 Task: Manage the "Campaign list" page in the site builder.
Action: Mouse moved to (1095, 81)
Screenshot: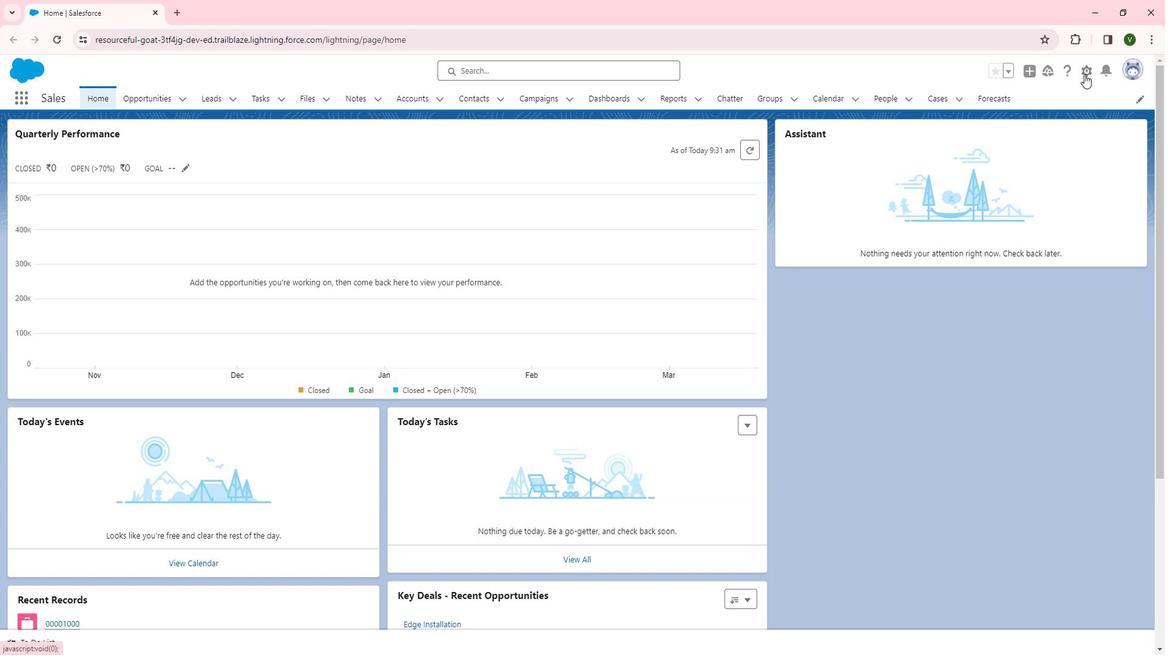 
Action: Mouse pressed left at (1095, 81)
Screenshot: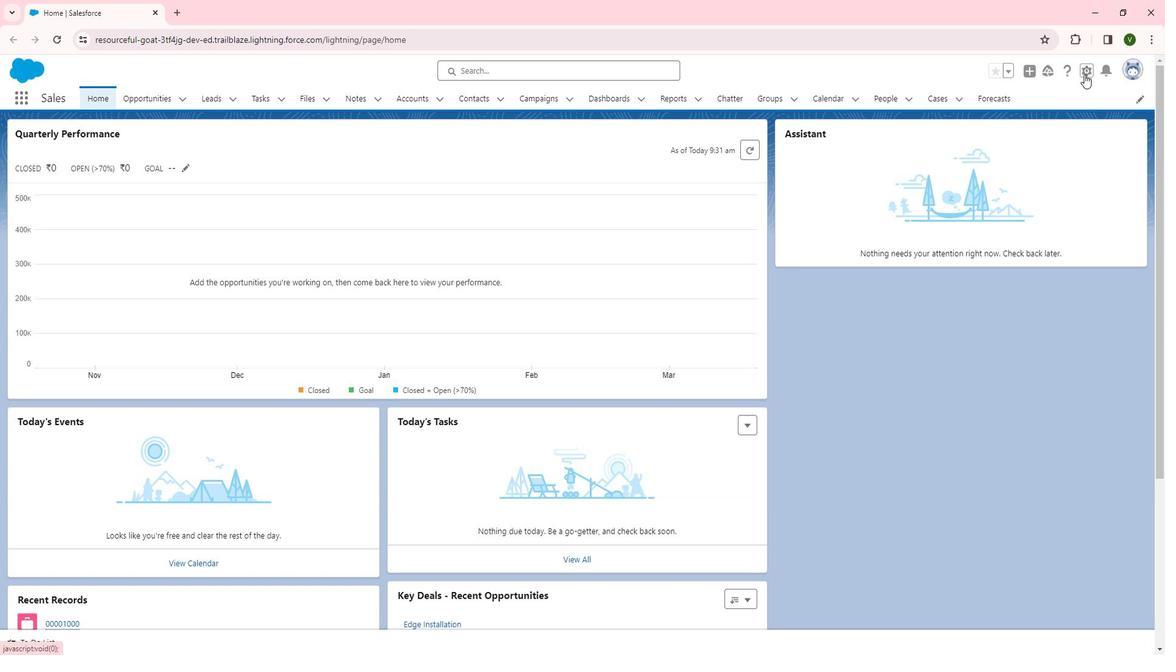 
Action: Mouse moved to (1059, 111)
Screenshot: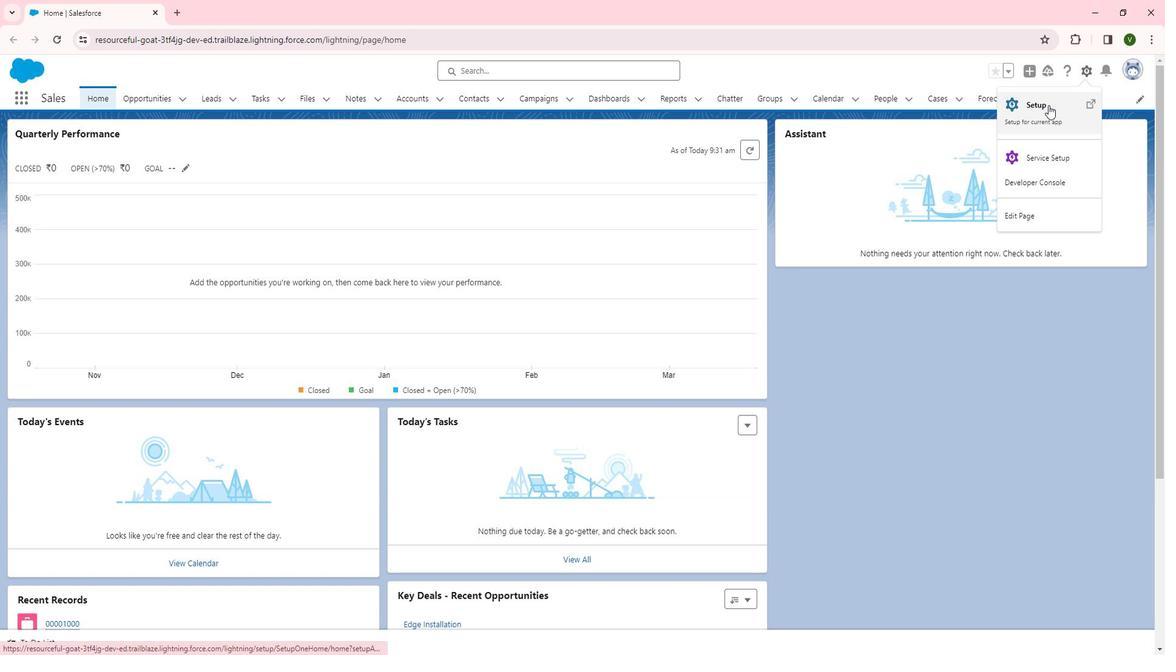 
Action: Mouse pressed left at (1059, 111)
Screenshot: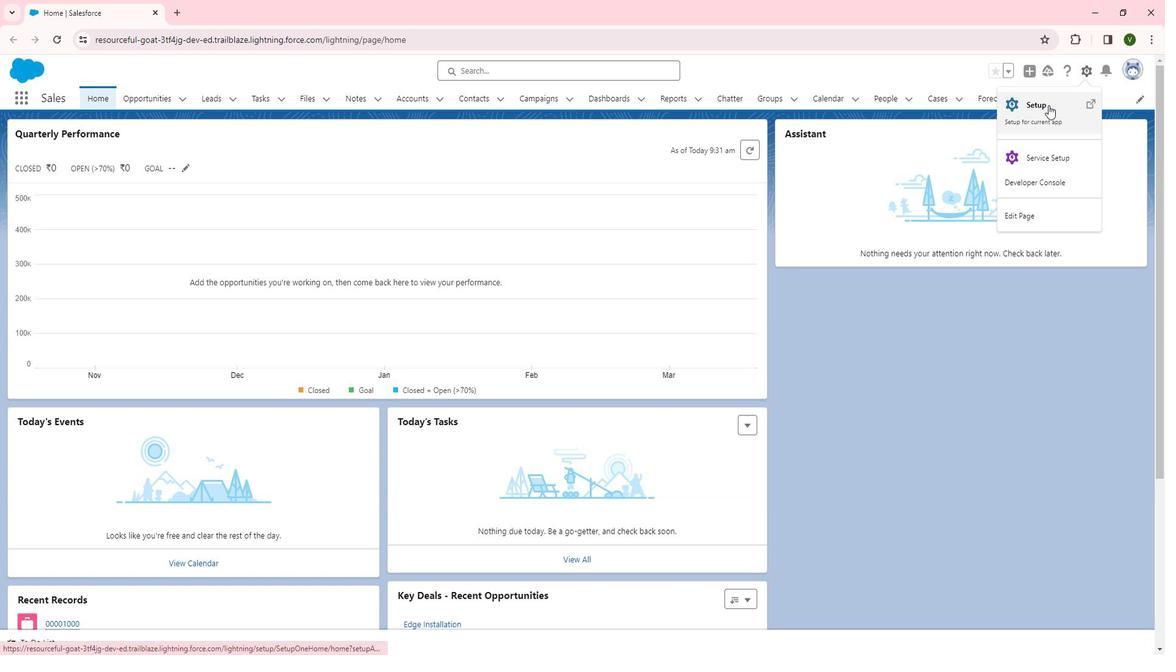
Action: Mouse moved to (40, 498)
Screenshot: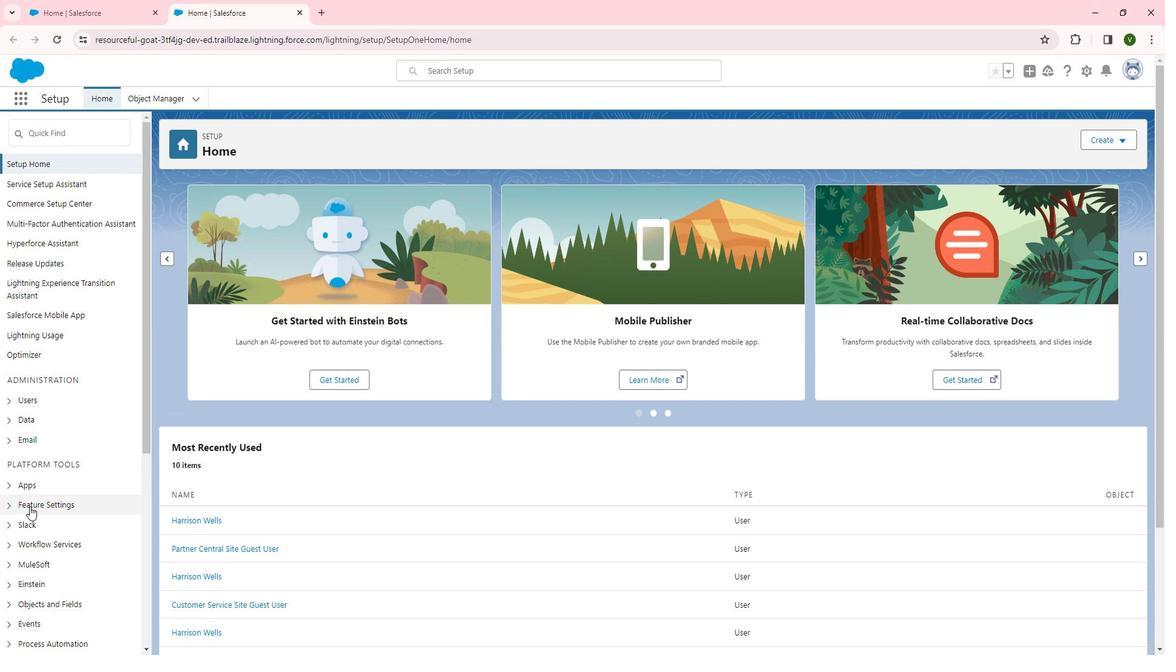 
Action: Mouse pressed left at (40, 498)
Screenshot: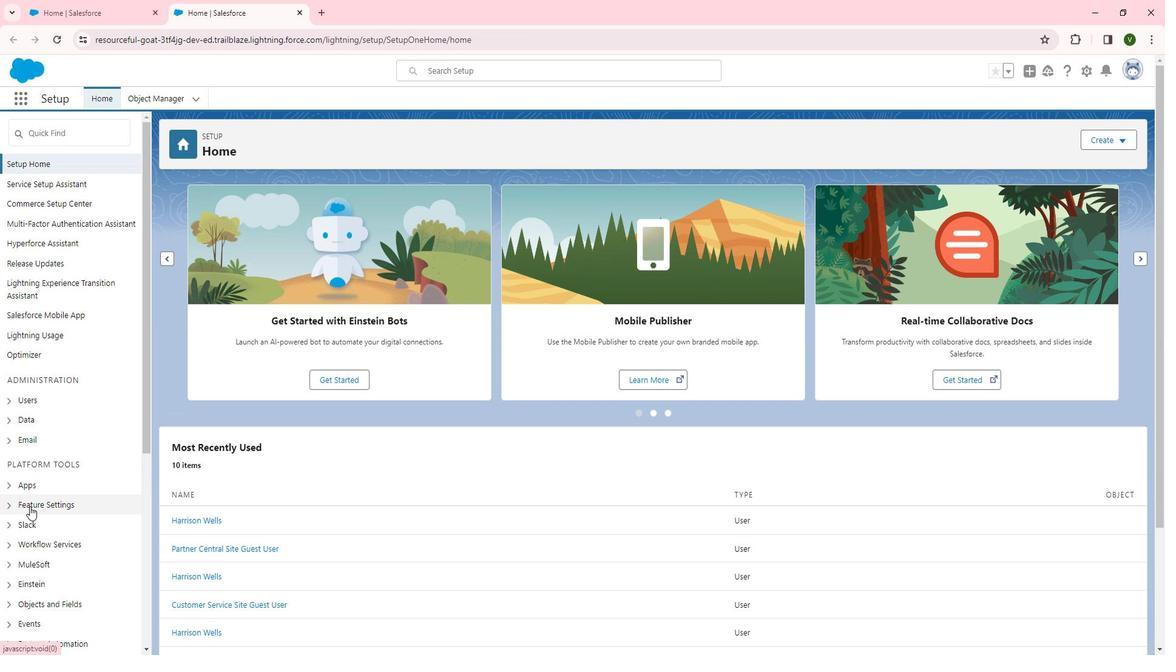 
Action: Mouse moved to (123, 438)
Screenshot: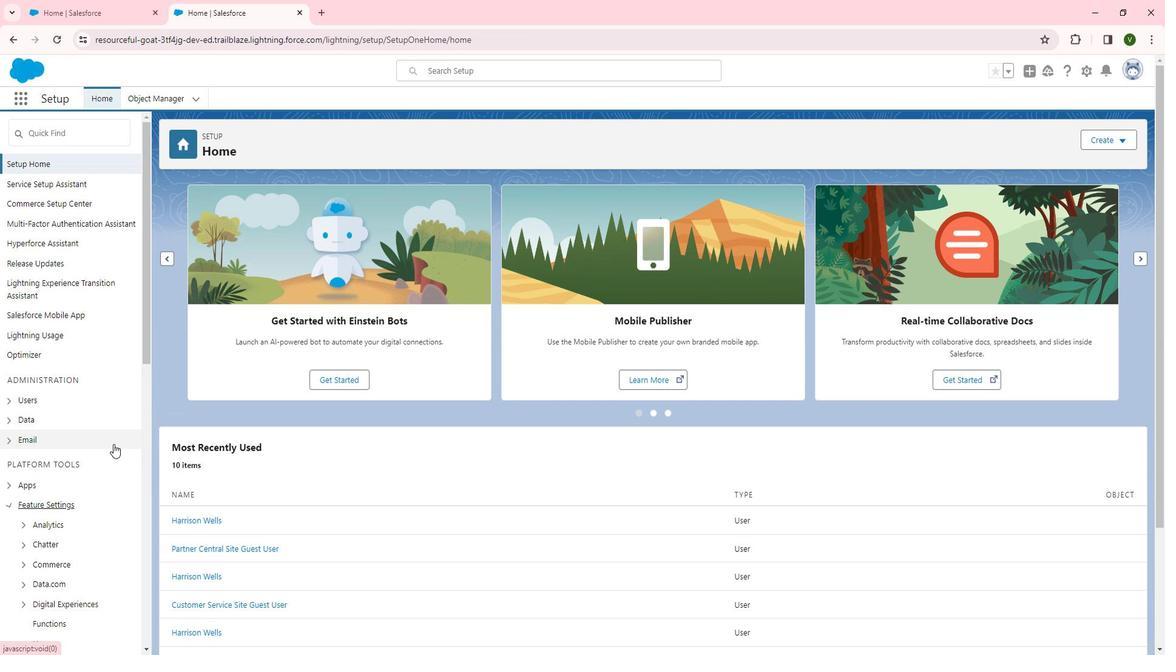 
Action: Mouse scrolled (123, 437) with delta (0, 0)
Screenshot: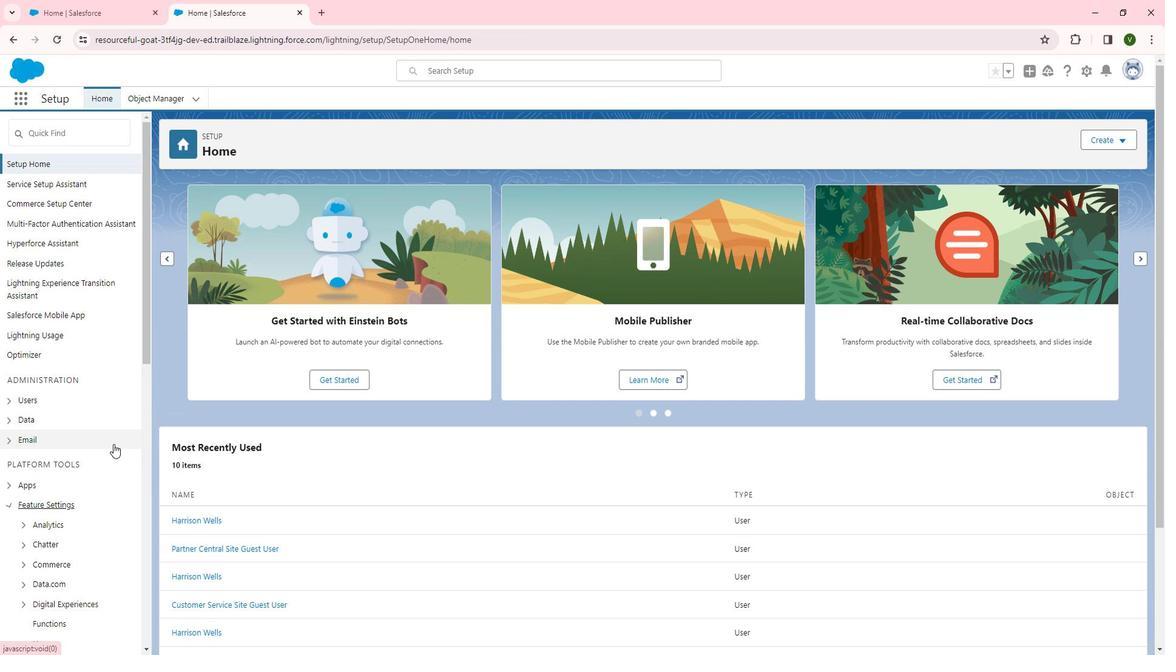 
Action: Mouse scrolled (123, 437) with delta (0, 0)
Screenshot: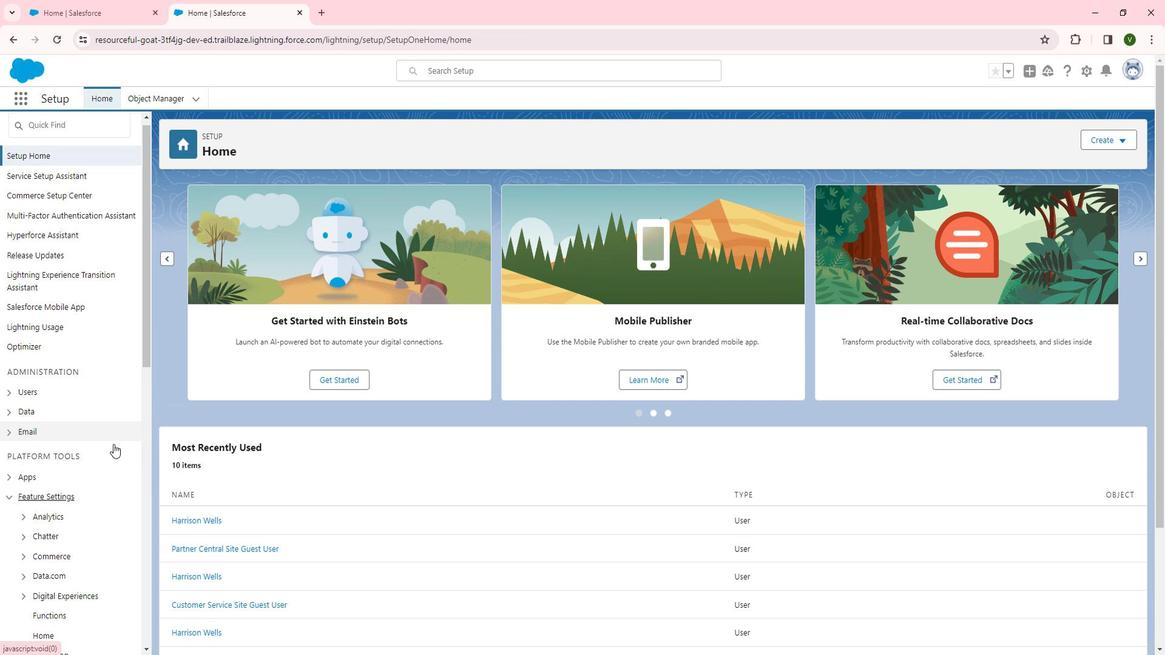 
Action: Mouse scrolled (123, 437) with delta (0, 0)
Screenshot: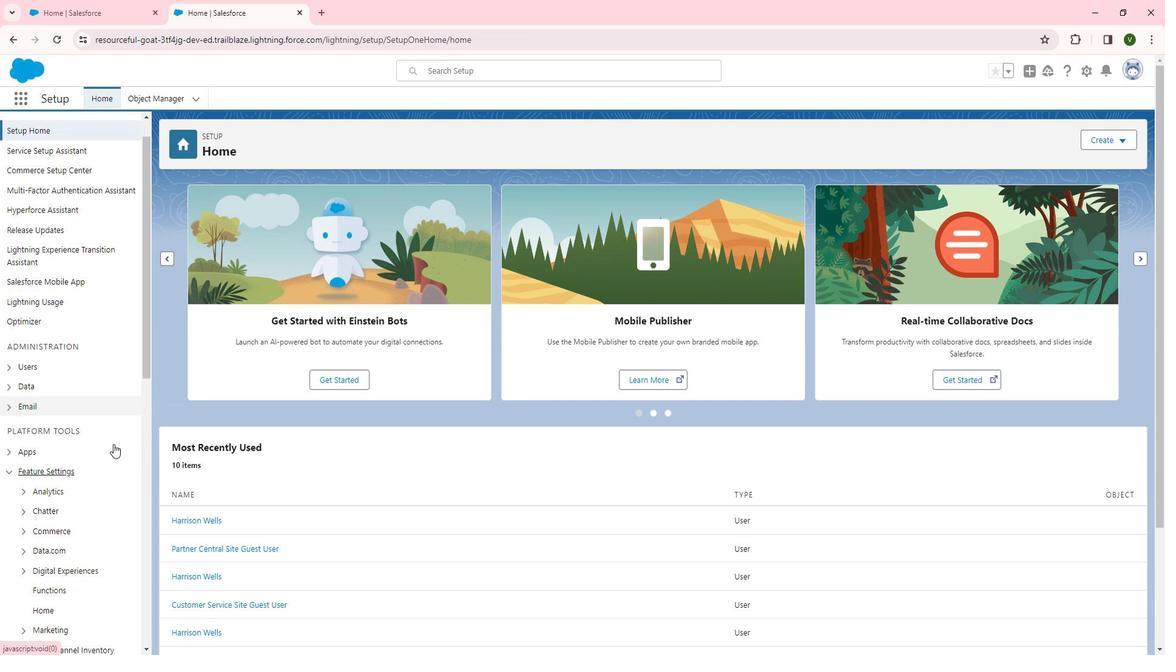 
Action: Mouse scrolled (123, 437) with delta (0, 0)
Screenshot: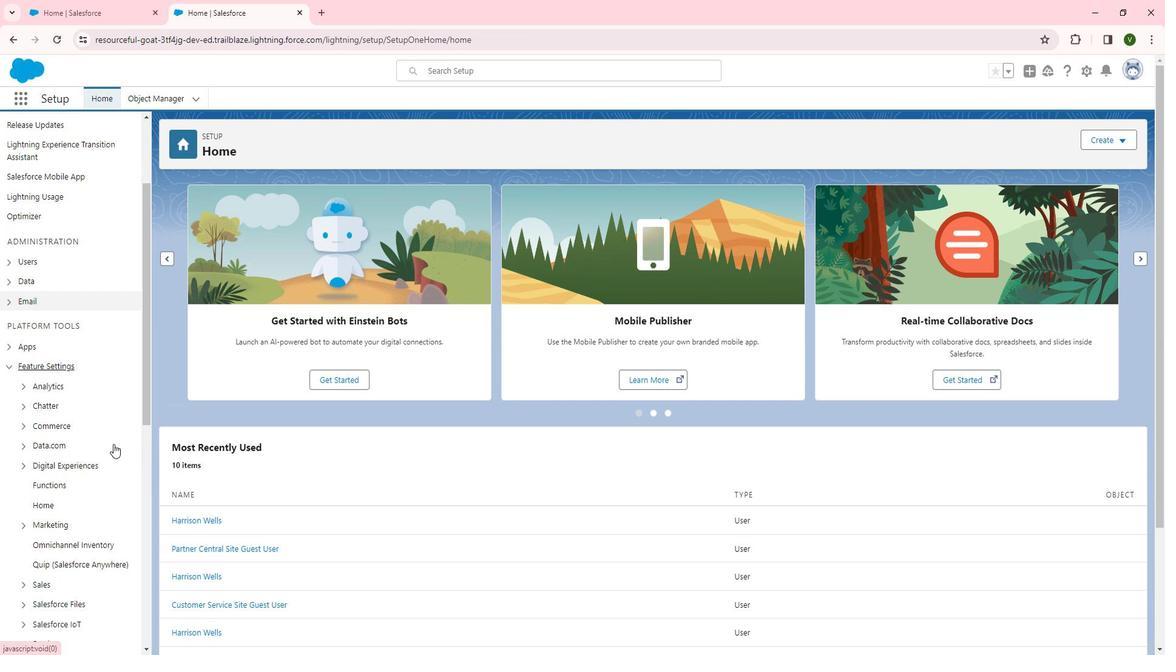 
Action: Mouse moved to (57, 349)
Screenshot: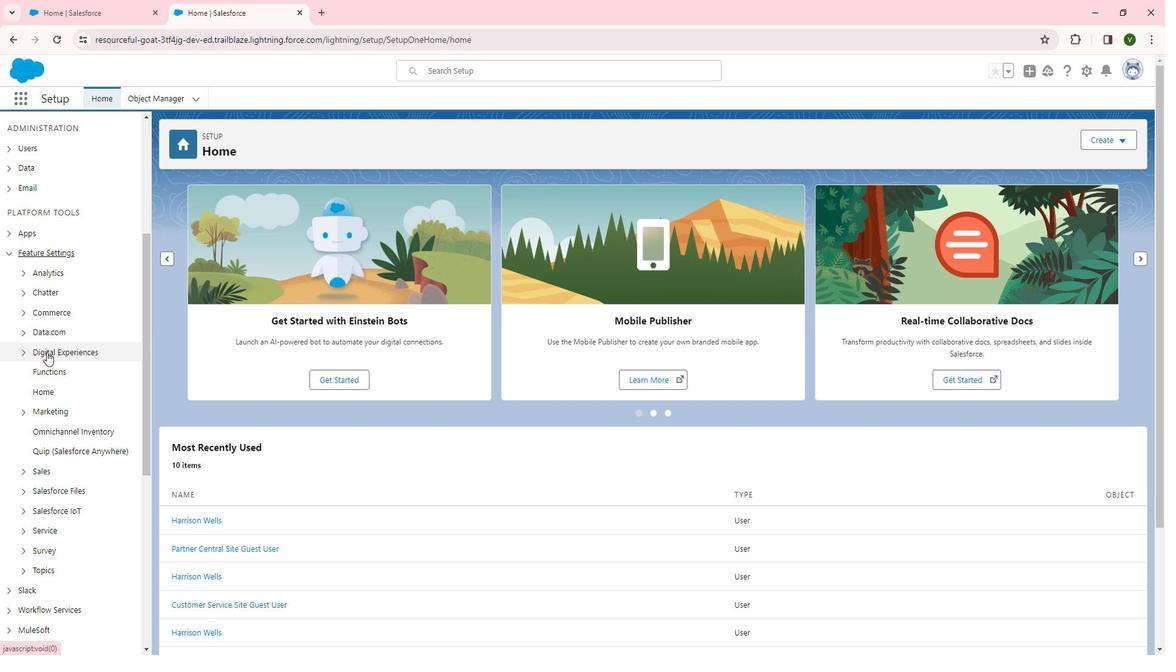 
Action: Mouse pressed left at (57, 349)
Screenshot: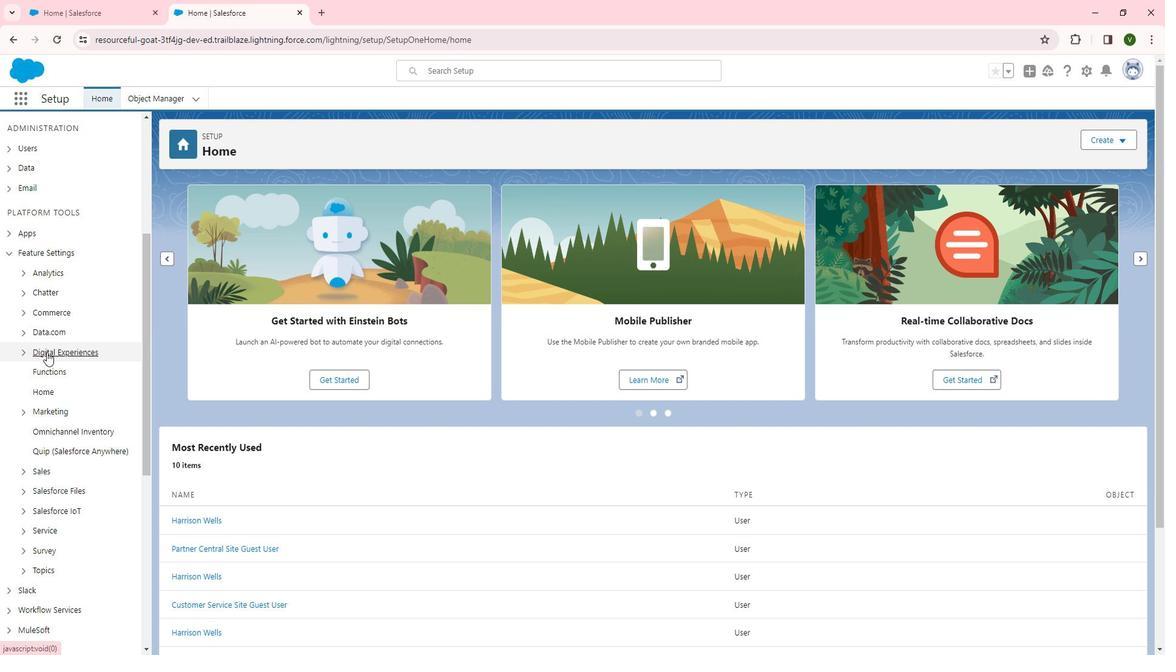 
Action: Mouse moved to (58, 371)
Screenshot: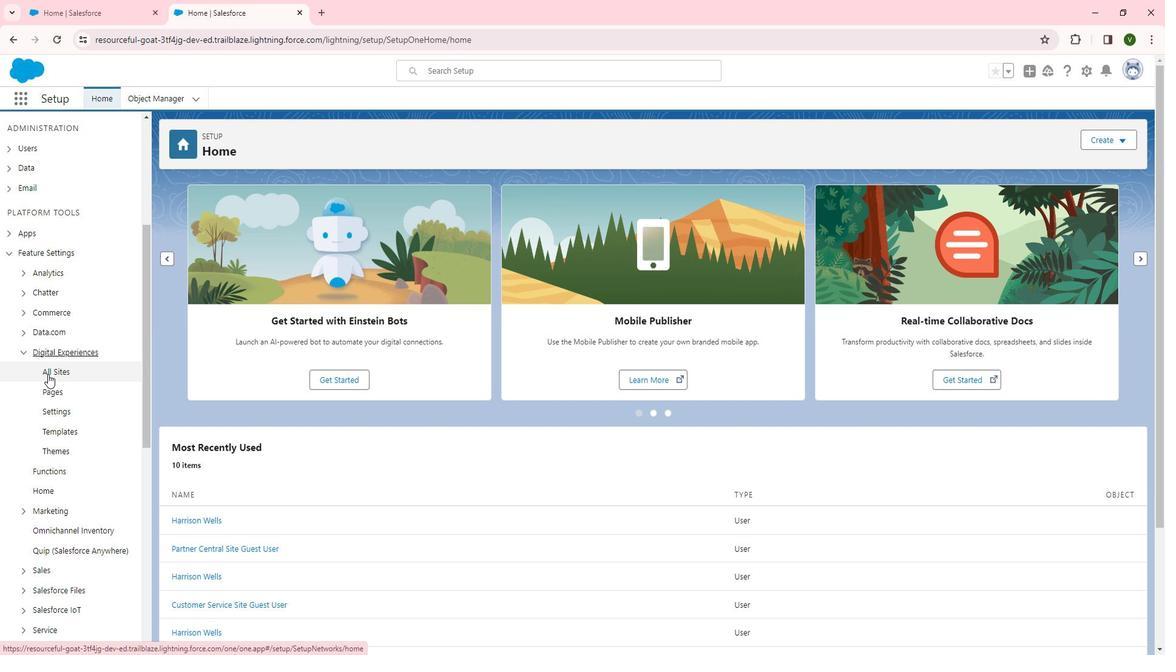 
Action: Mouse pressed left at (58, 371)
Screenshot: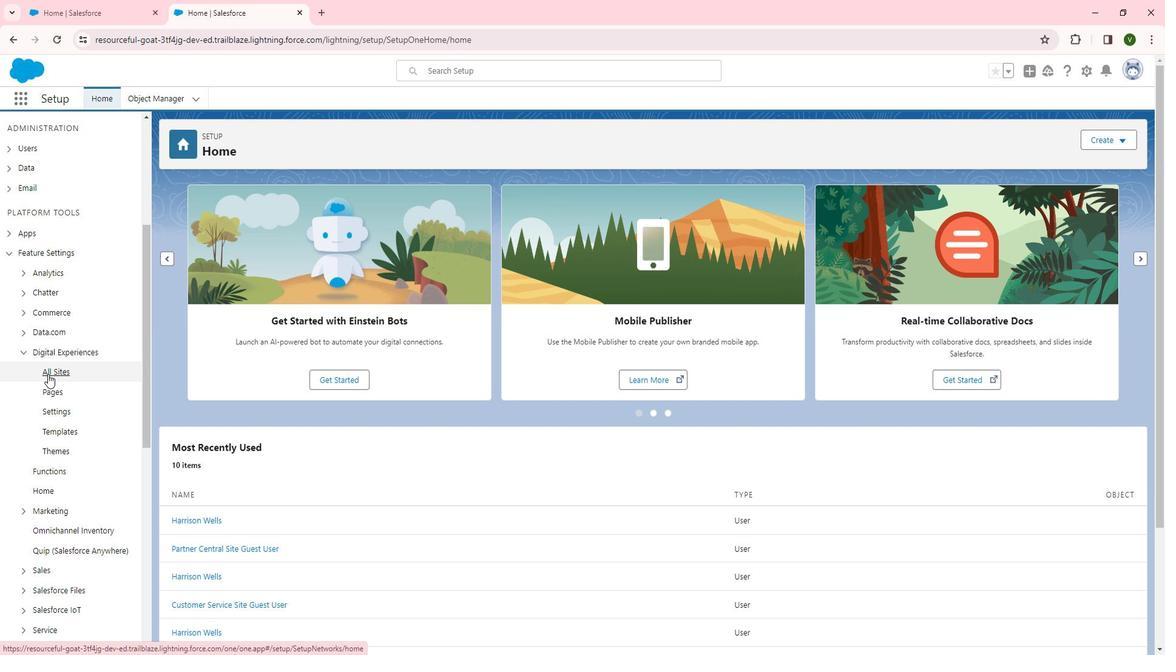 
Action: Mouse moved to (217, 371)
Screenshot: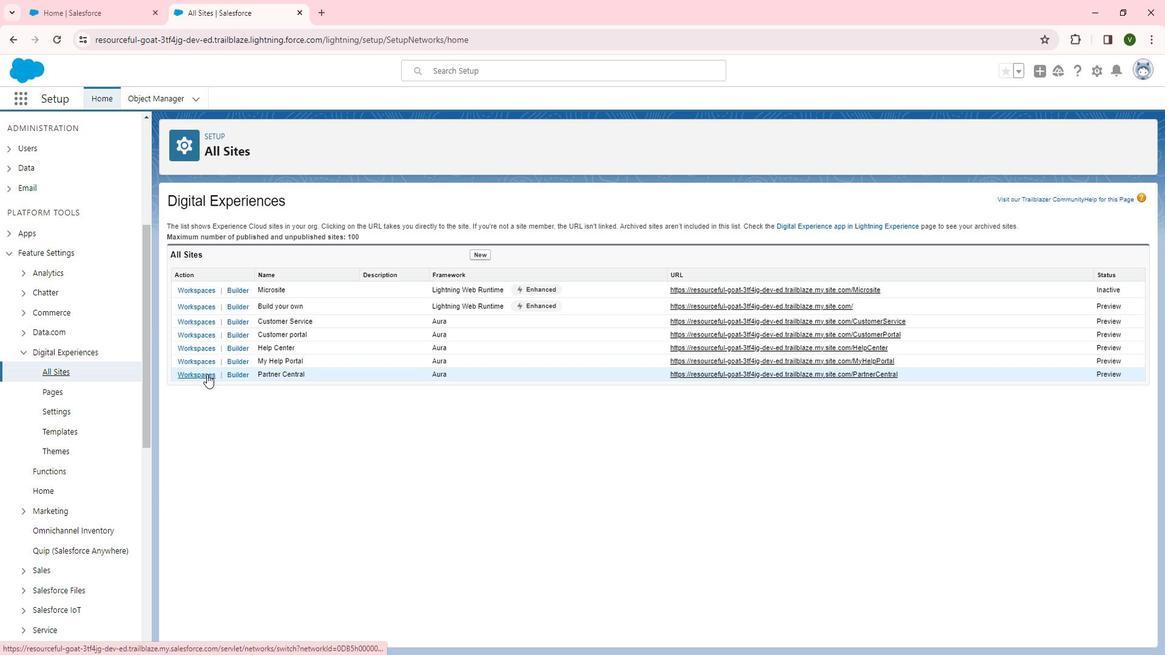 
Action: Mouse pressed left at (217, 371)
Screenshot: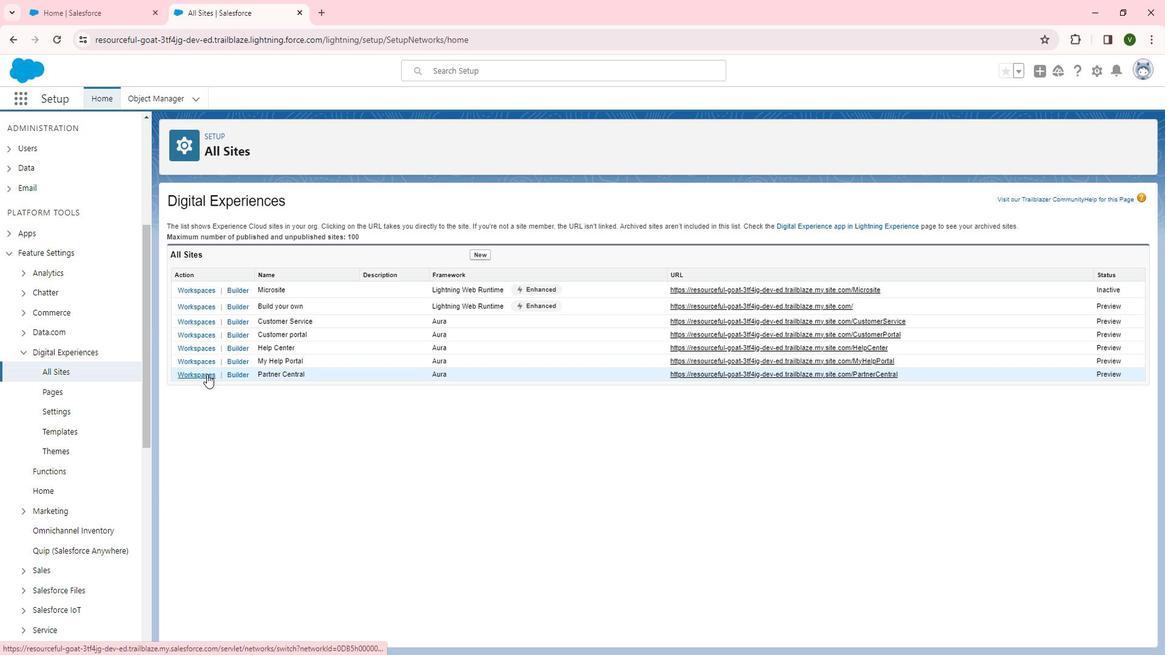 
Action: Mouse moved to (177, 292)
Screenshot: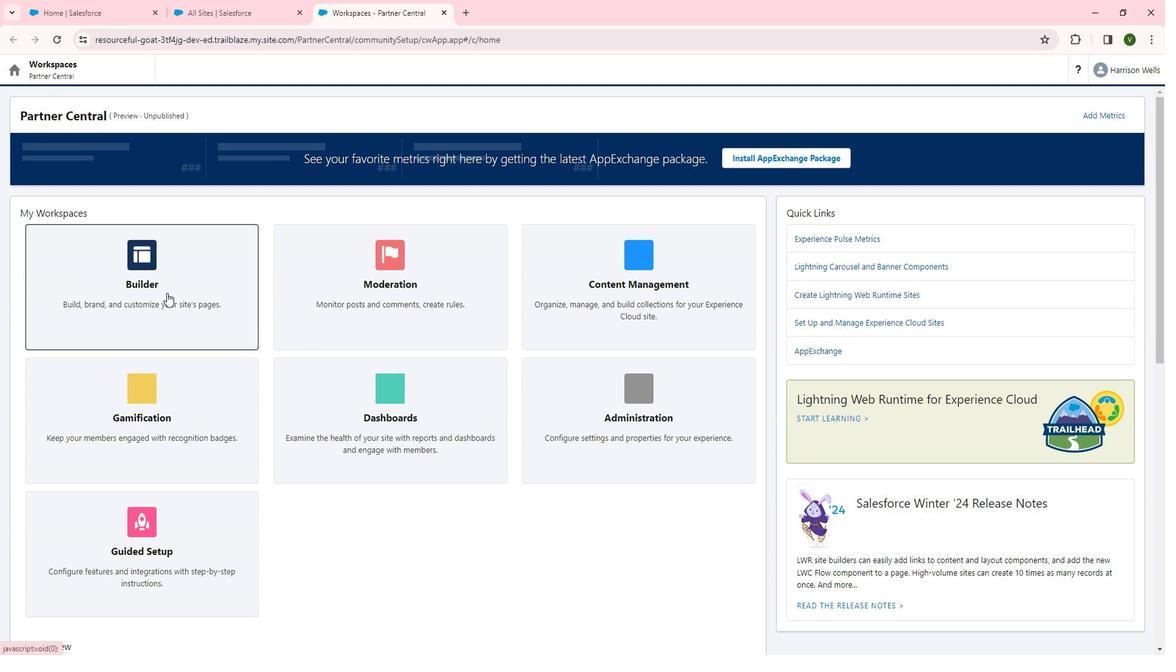 
Action: Mouse pressed left at (177, 292)
Screenshot: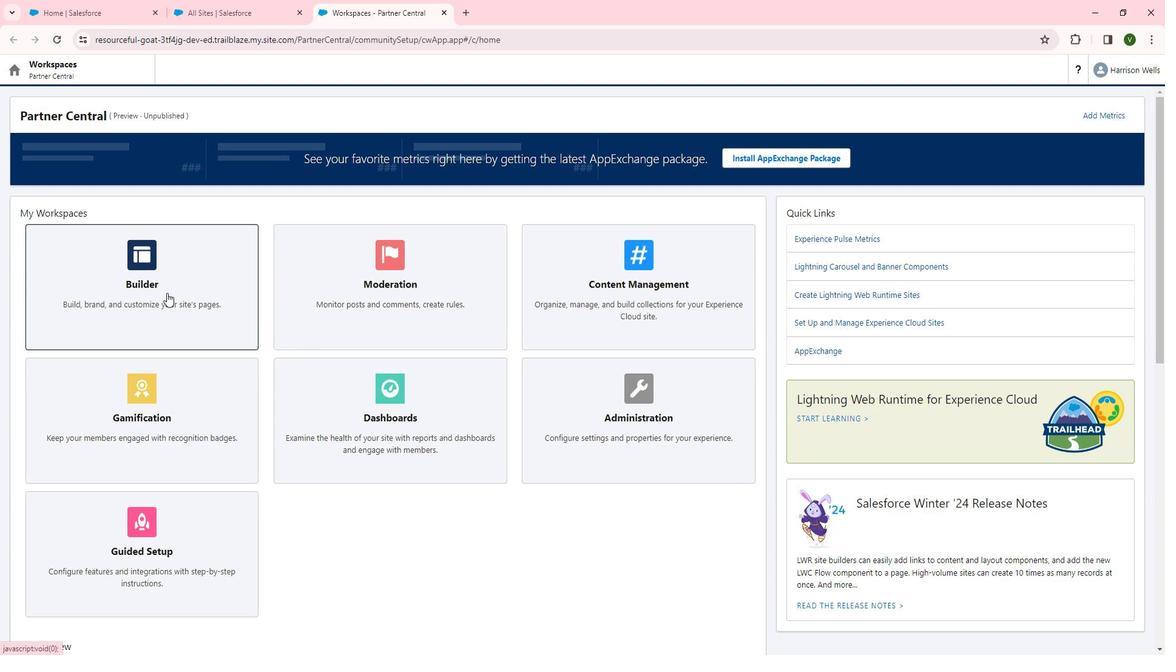 
Action: Mouse moved to (144, 78)
Screenshot: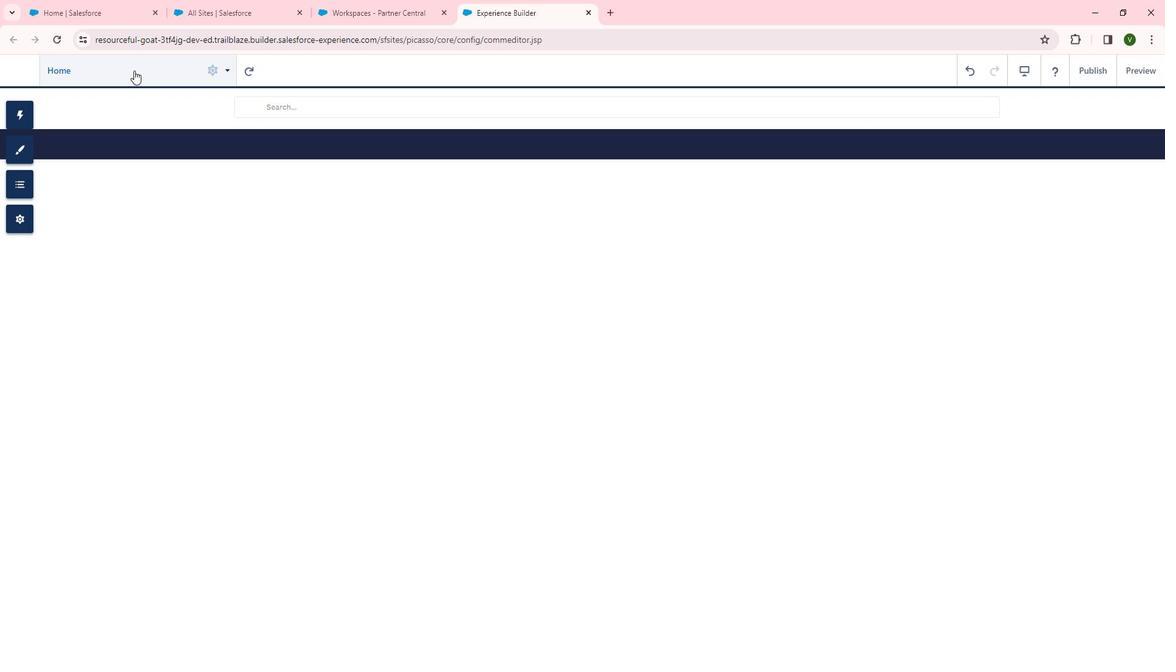 
Action: Mouse pressed left at (144, 78)
Screenshot: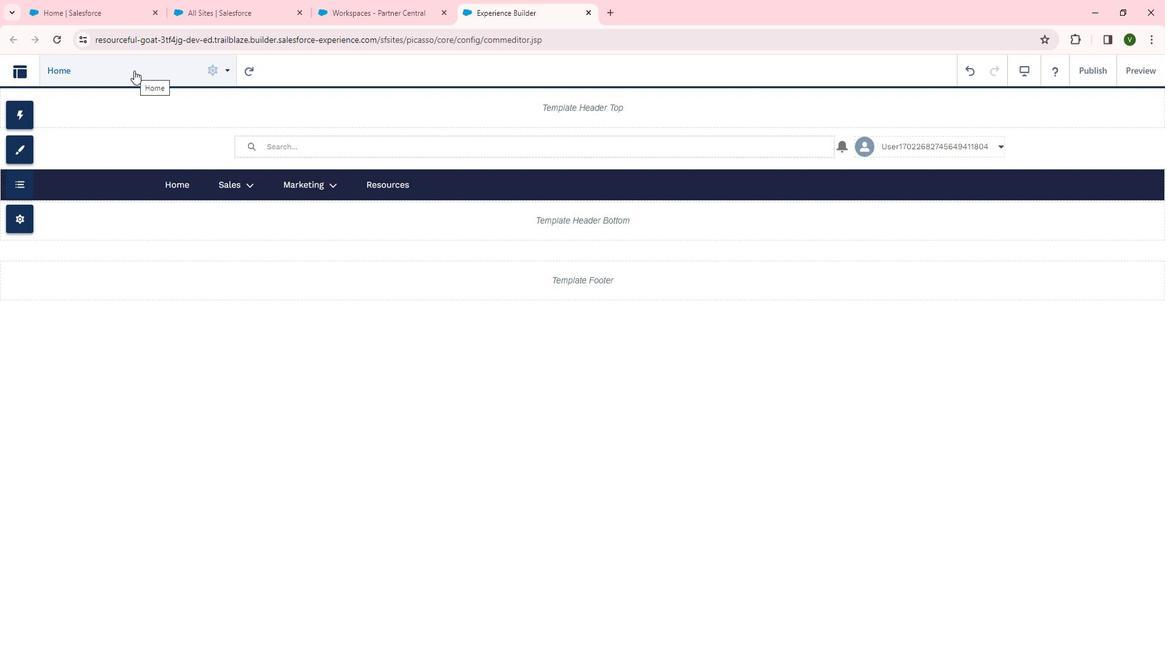 
Action: Mouse moved to (63, 236)
Screenshot: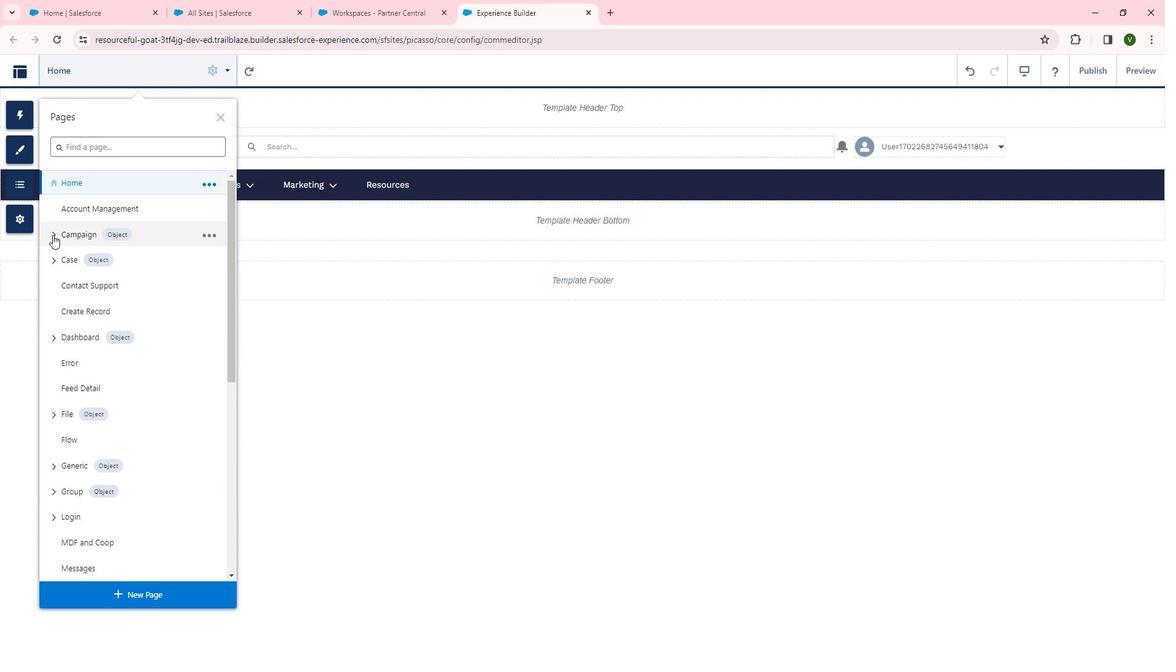 
Action: Mouse pressed left at (63, 236)
Screenshot: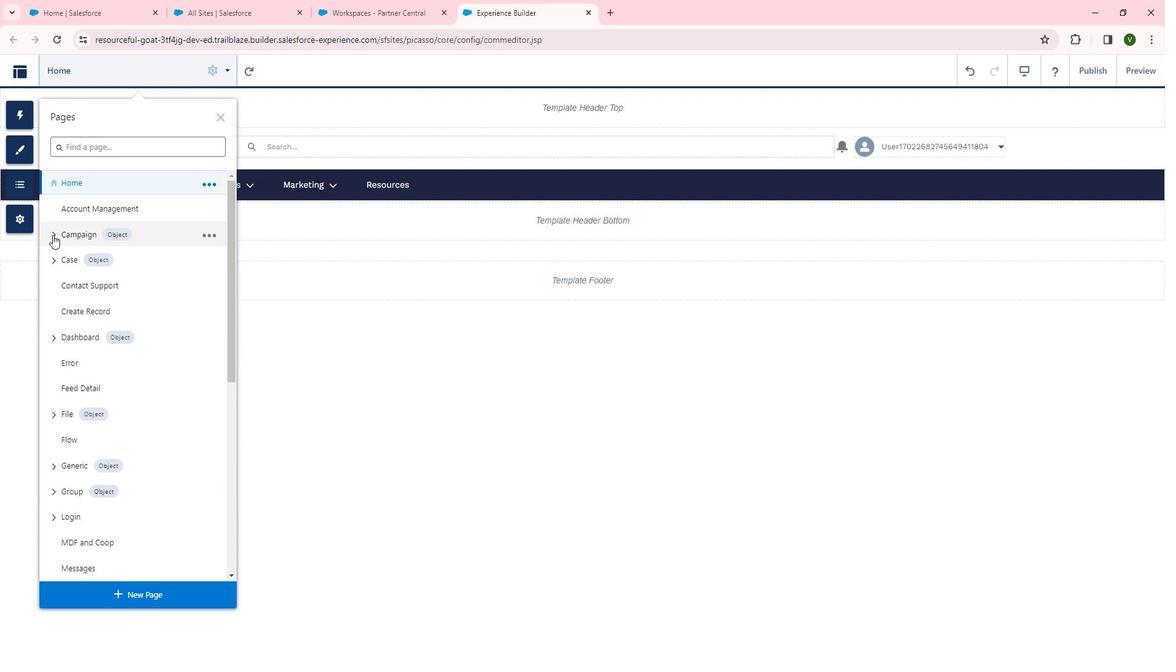 
Action: Mouse moved to (112, 283)
Screenshot: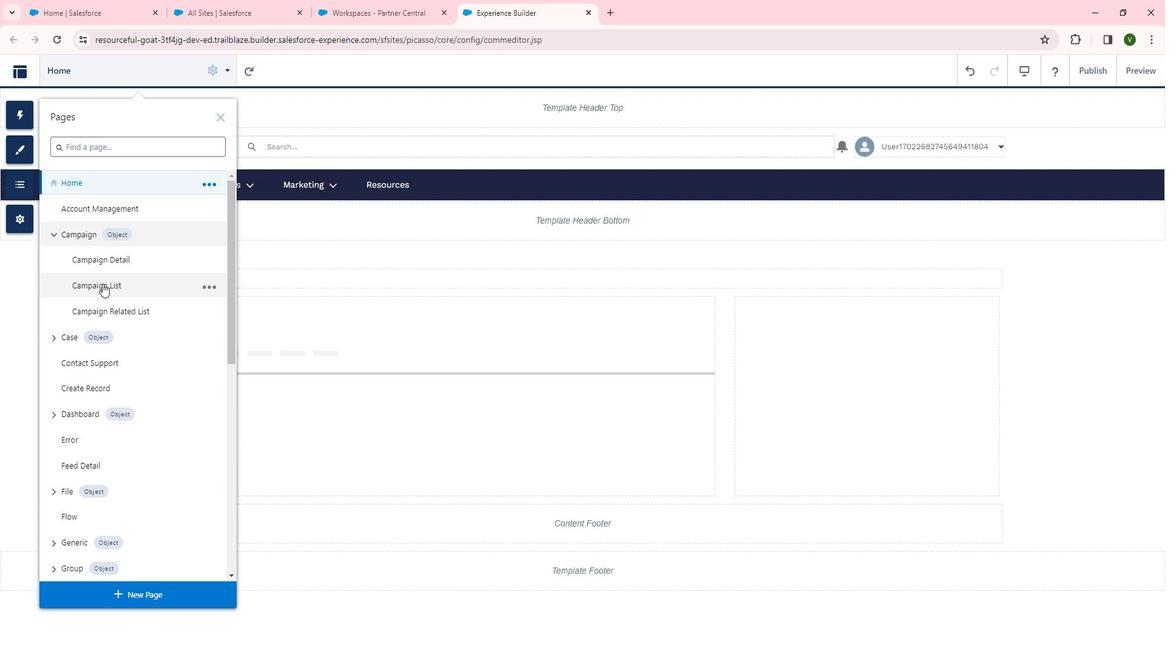 
Action: Mouse pressed left at (112, 283)
Screenshot: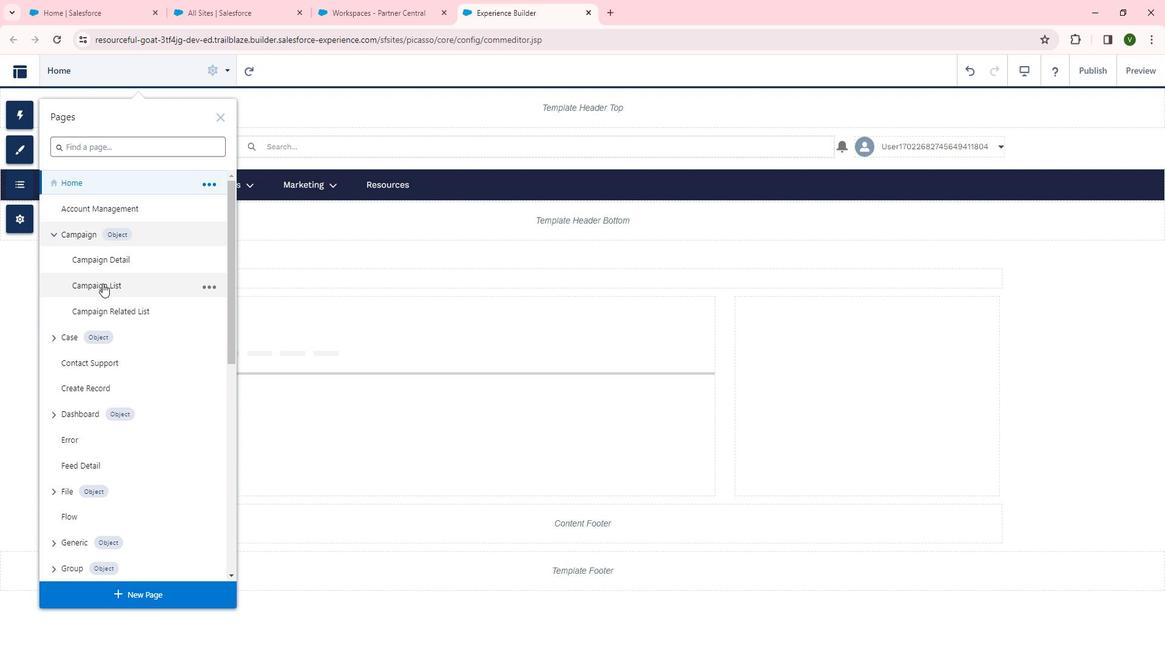 
Action: Mouse moved to (711, 380)
Screenshot: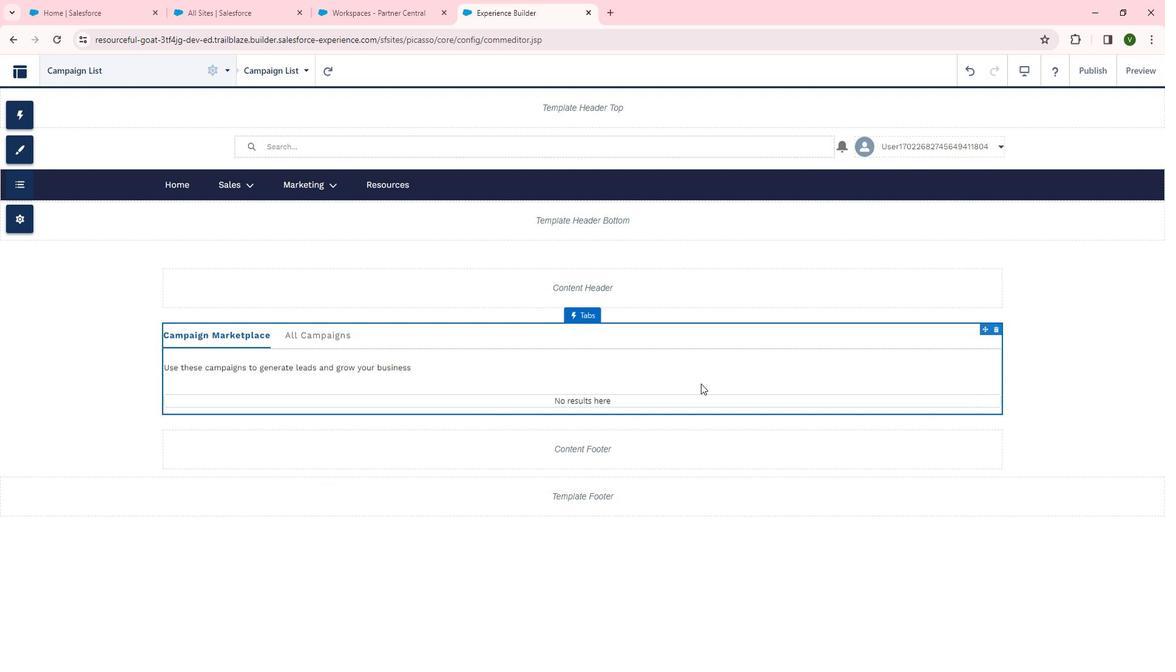 
Action: Mouse pressed left at (711, 380)
Screenshot: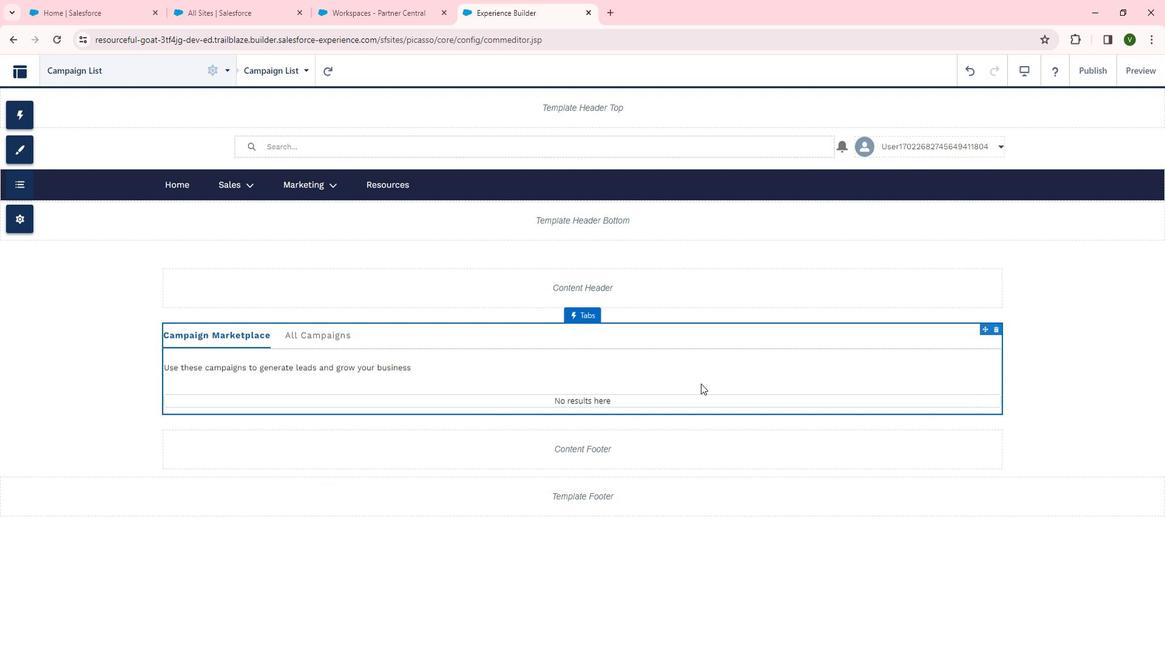
Action: Mouse moved to (1019, 222)
Screenshot: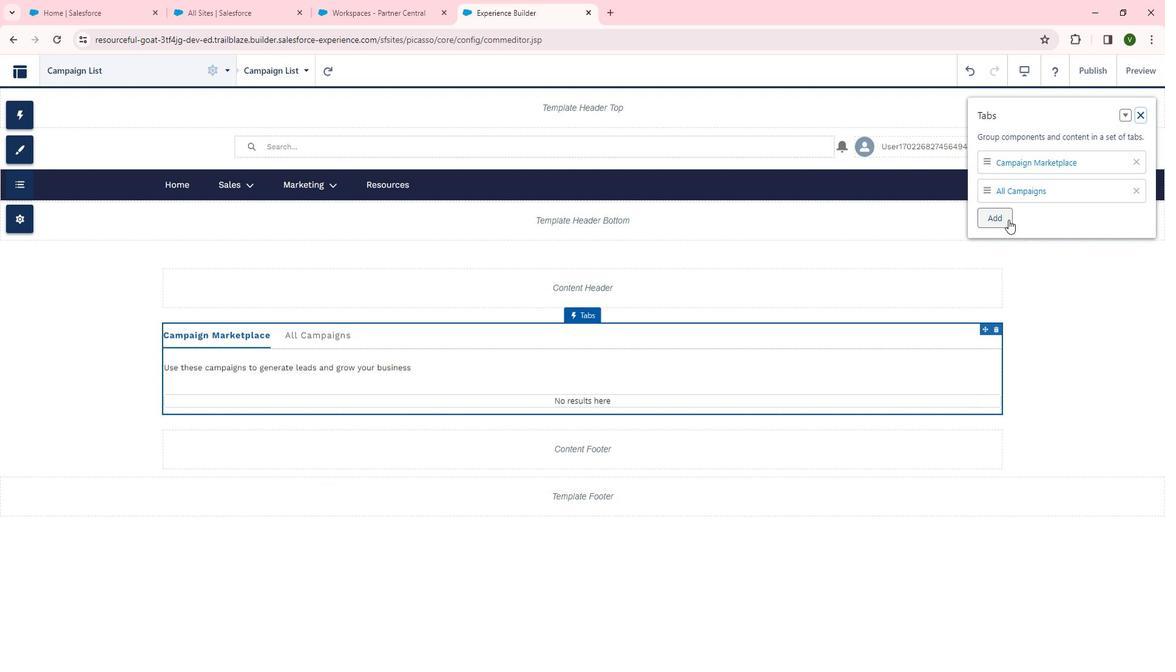 
Action: Mouse pressed left at (1019, 222)
Screenshot: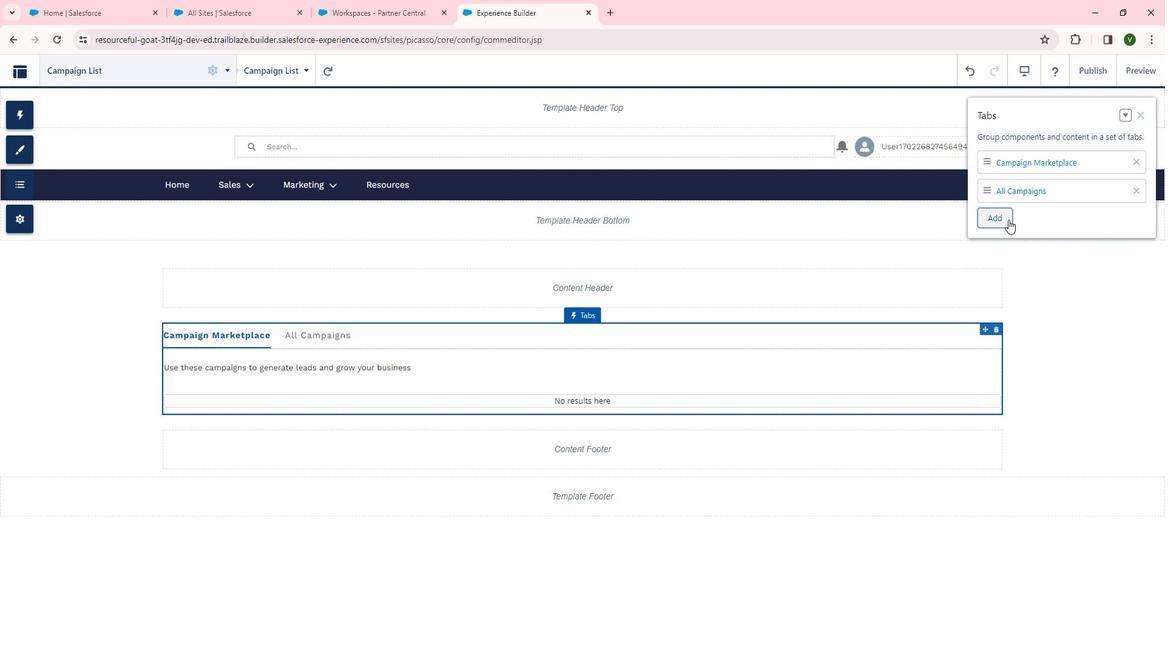 
Action: Mouse moved to (1032, 219)
Screenshot: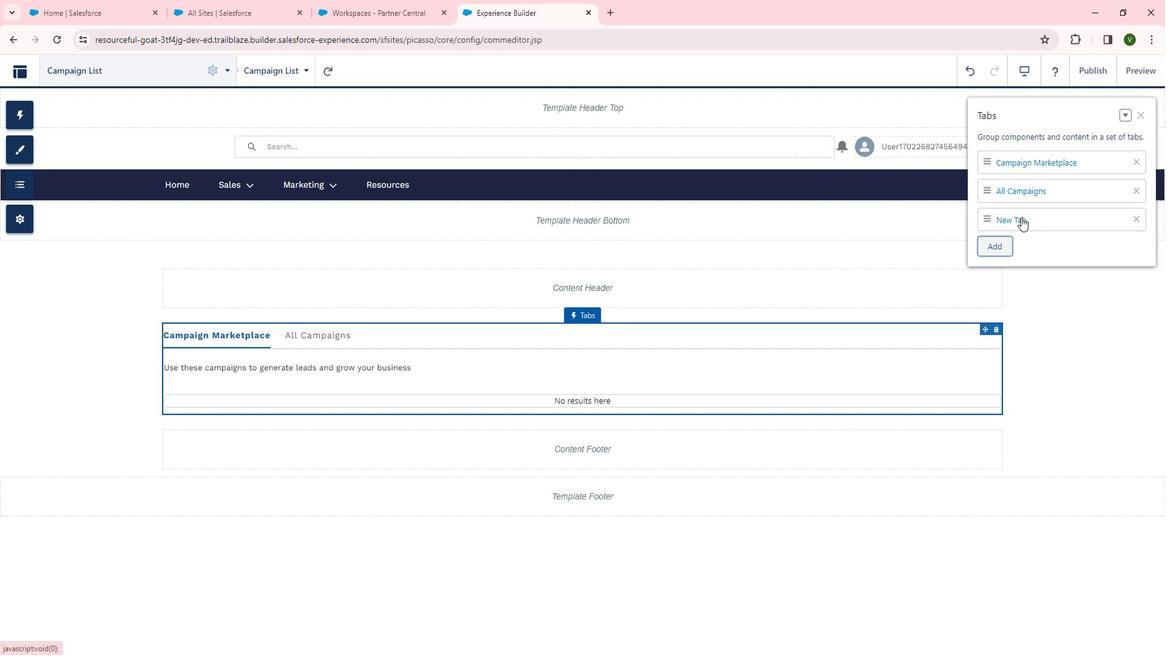 
Action: Mouse pressed left at (1032, 219)
Screenshot: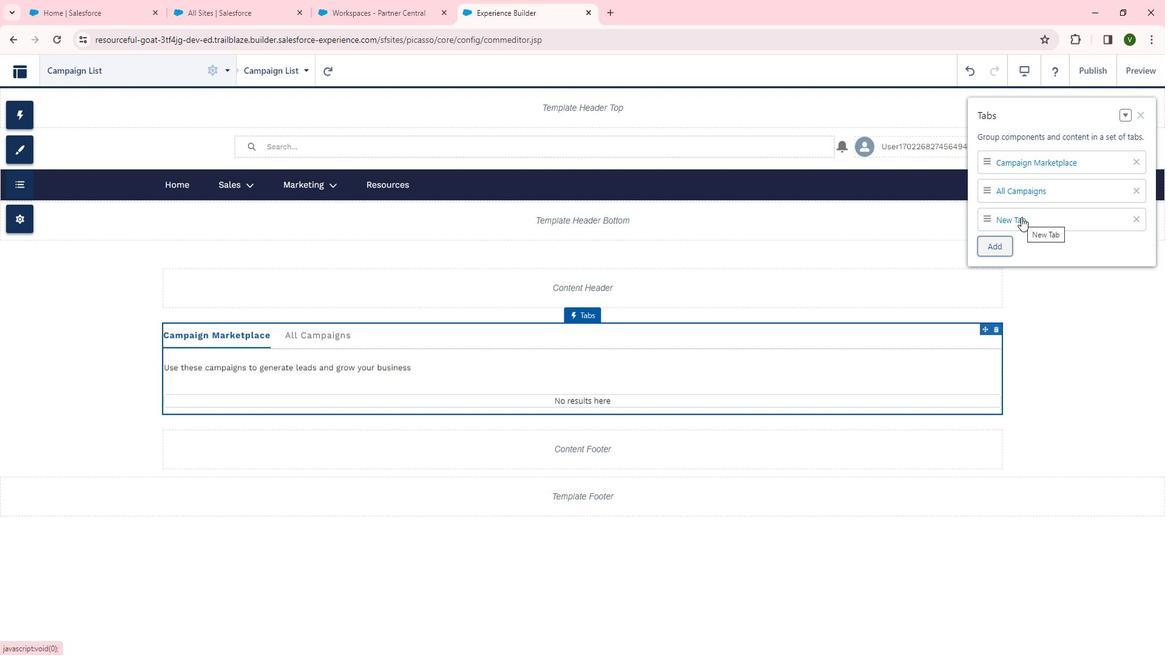 
Action: Mouse moved to (1009, 231)
Screenshot: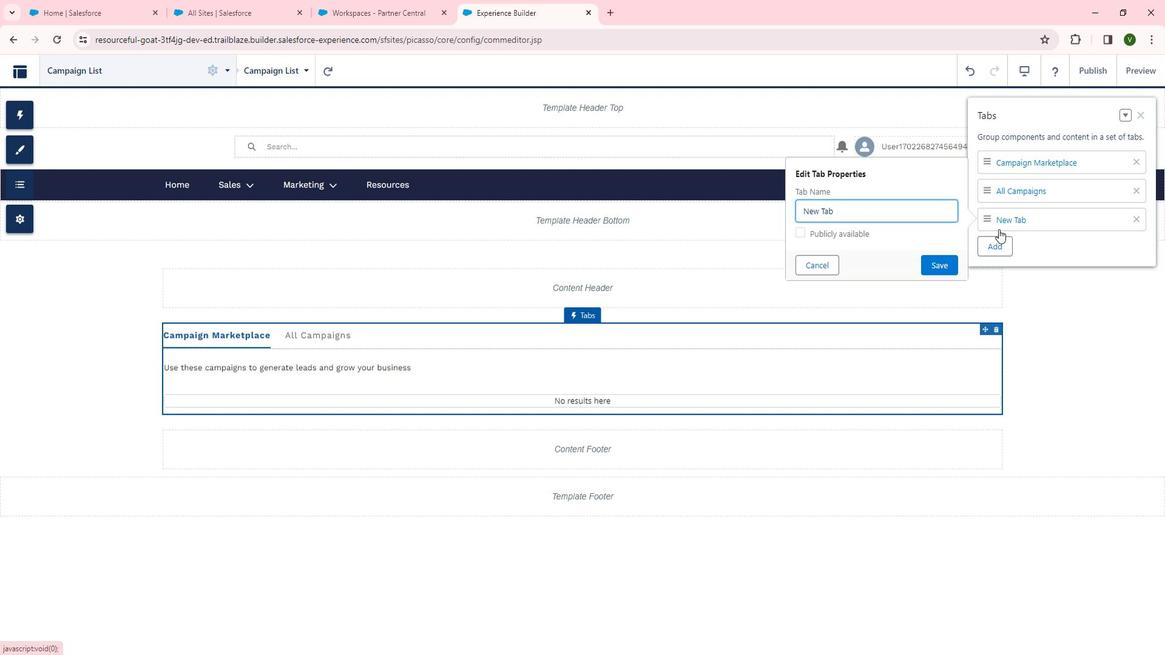 
Action: Key pressed <Key.backspace><Key.backspace><Key.backspace><Key.backspace><Key.backspace><Key.backspace><Key.backspace>record<Key.space><Key.shift>List<Key.left><Key.left><Key.left><Key.left><Key.left><Key.left><Key.left><Key.left><Key.left><Key.left><Key.backspace><Key.shift>R
Screenshot: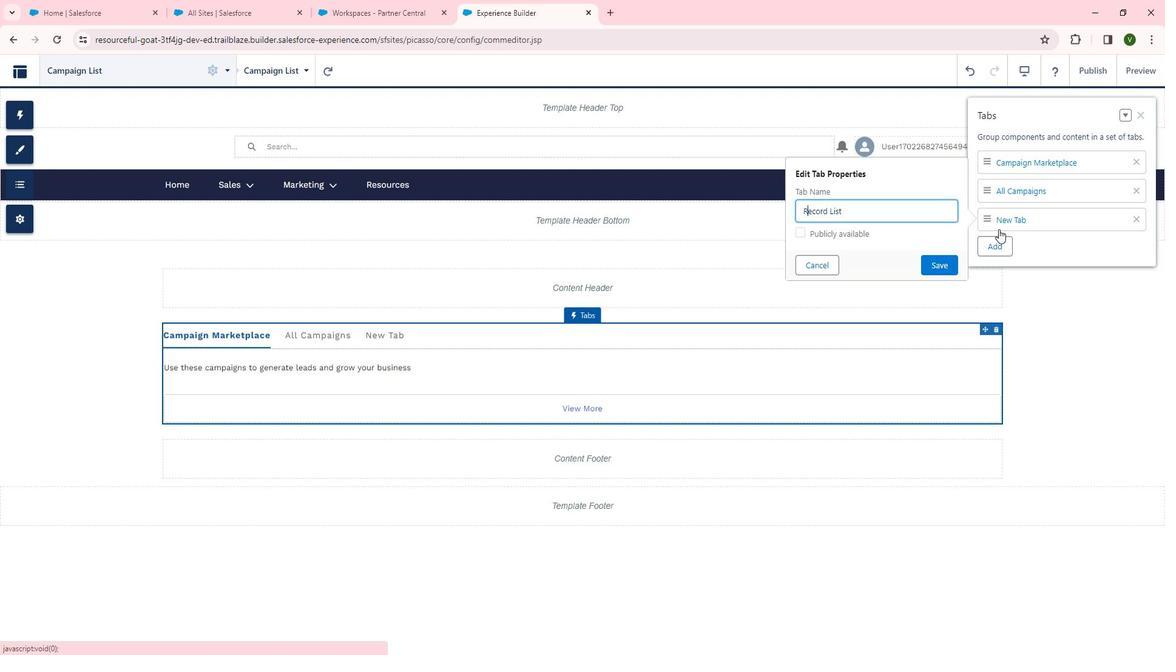 
Action: Mouse moved to (955, 262)
Screenshot: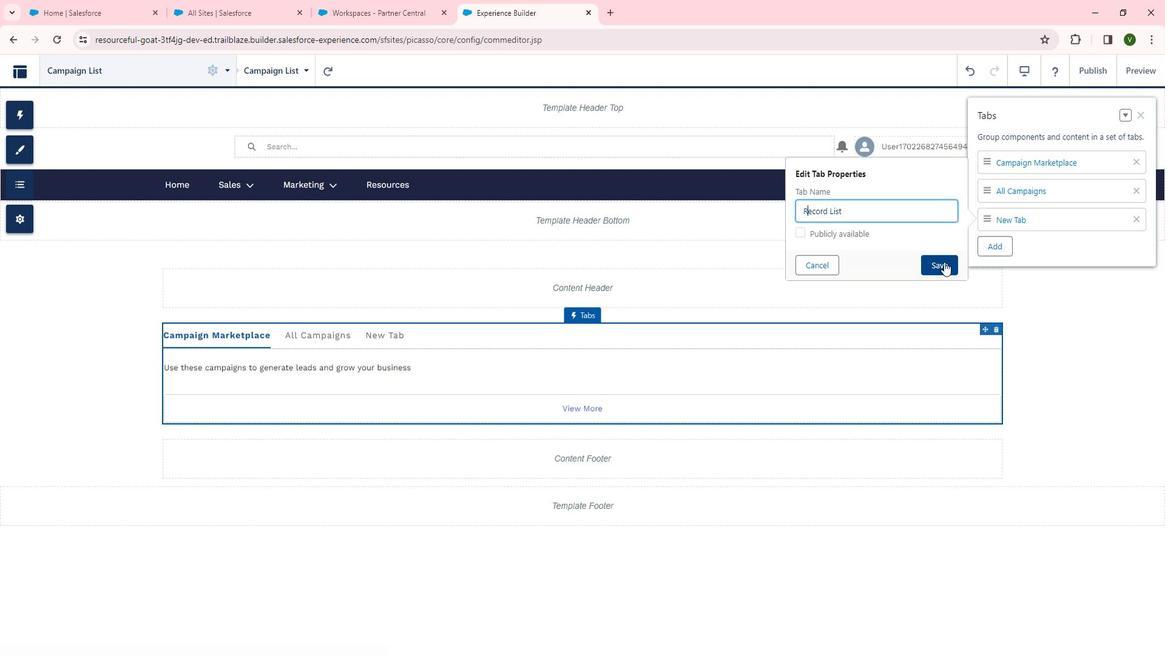 
Action: Mouse pressed left at (955, 262)
Screenshot: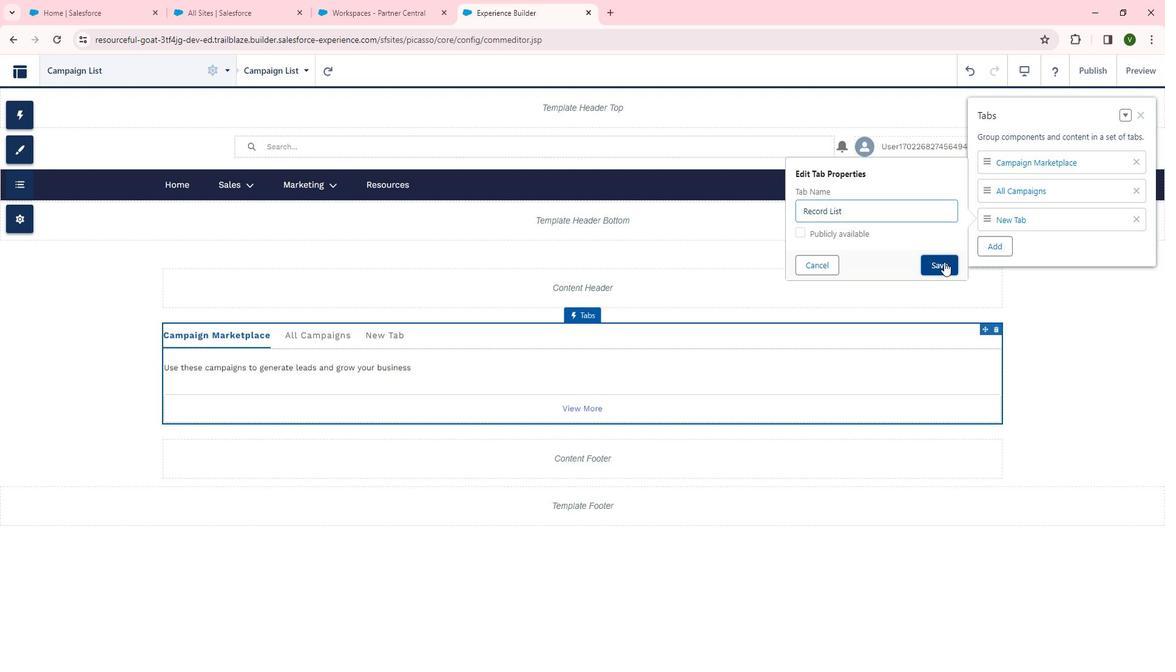 
Action: Mouse moved to (587, 320)
Screenshot: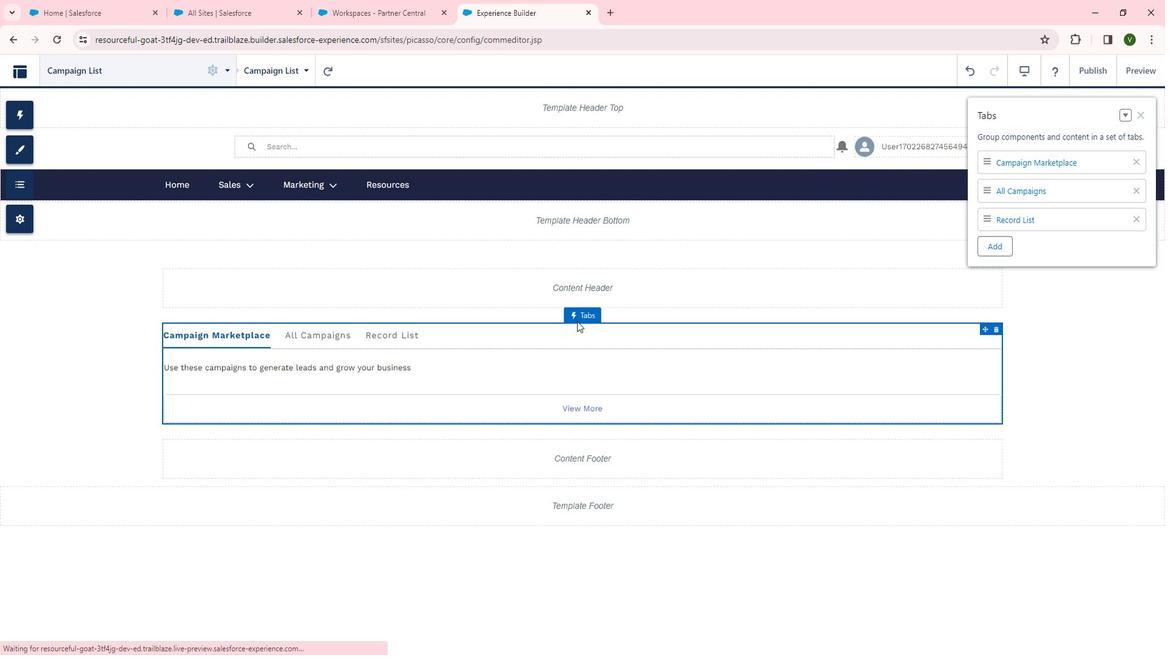 
